 Task: Add object animation.
Action: Mouse moved to (583, 261)
Screenshot: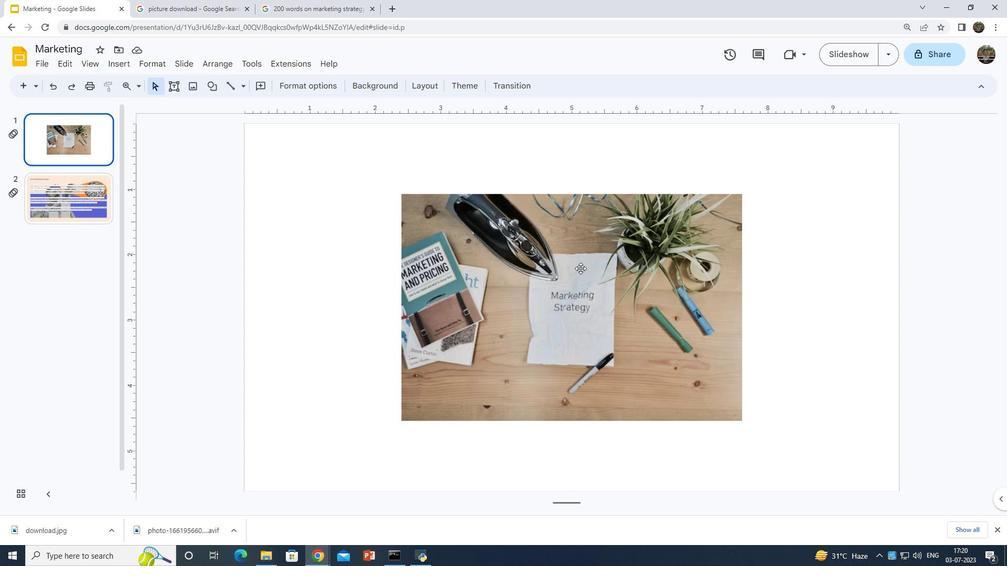 
Action: Mouse pressed left at (583, 261)
Screenshot: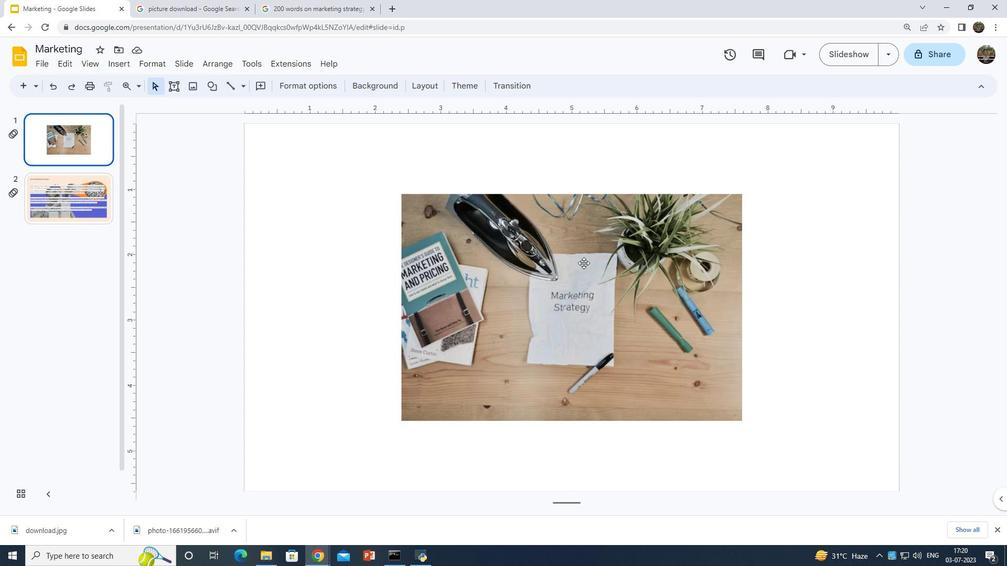 
Action: Mouse moved to (188, 61)
Screenshot: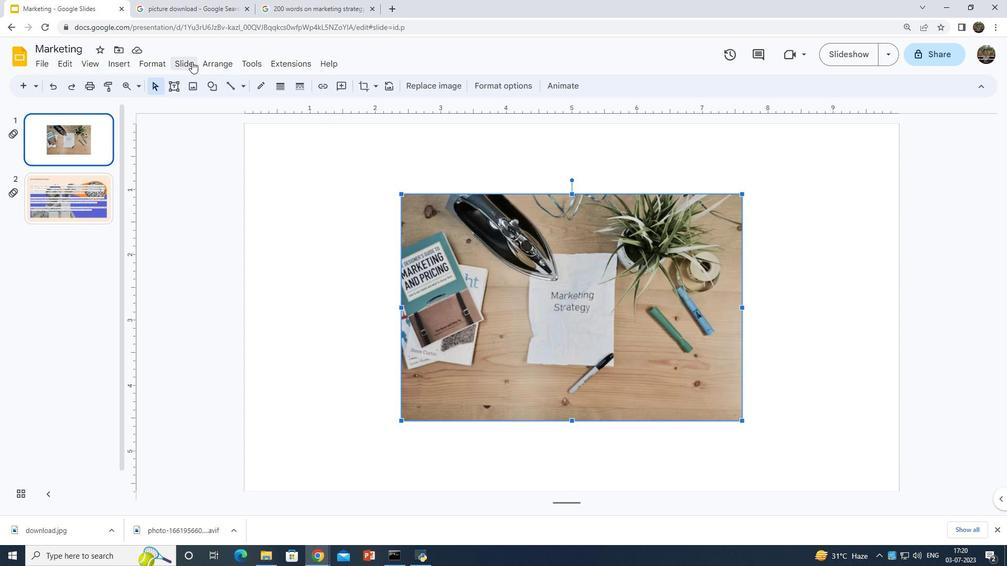 
Action: Mouse pressed left at (188, 61)
Screenshot: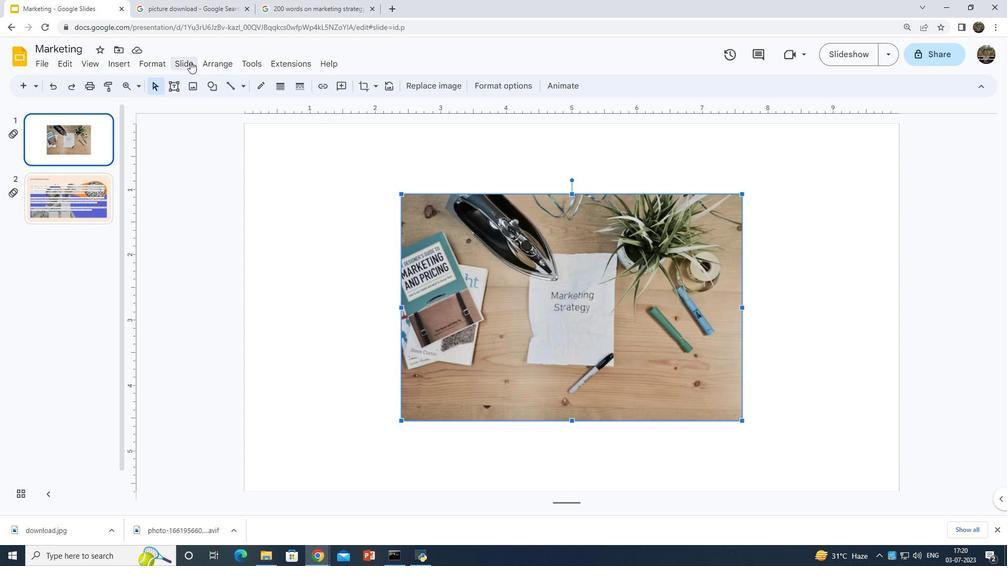 
Action: Mouse moved to (219, 219)
Screenshot: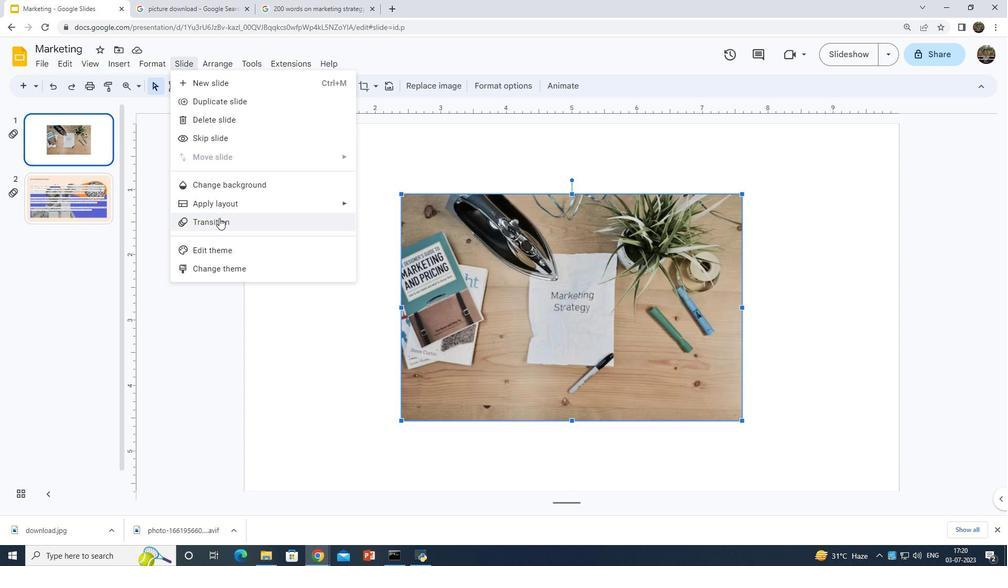 
Action: Mouse pressed left at (219, 219)
Screenshot: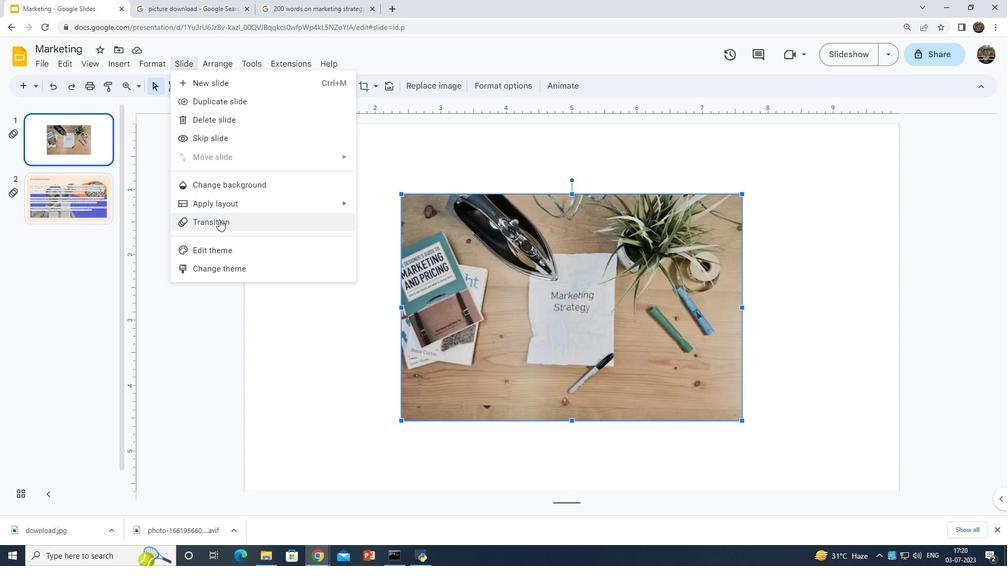 
Action: Mouse moved to (848, 333)
Screenshot: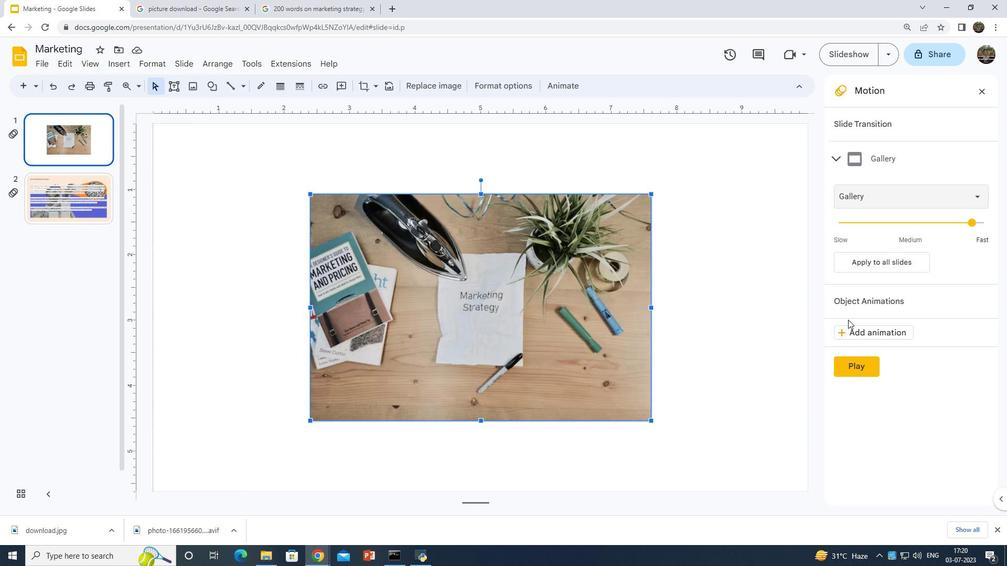 
Action: Mouse pressed left at (848, 333)
Screenshot: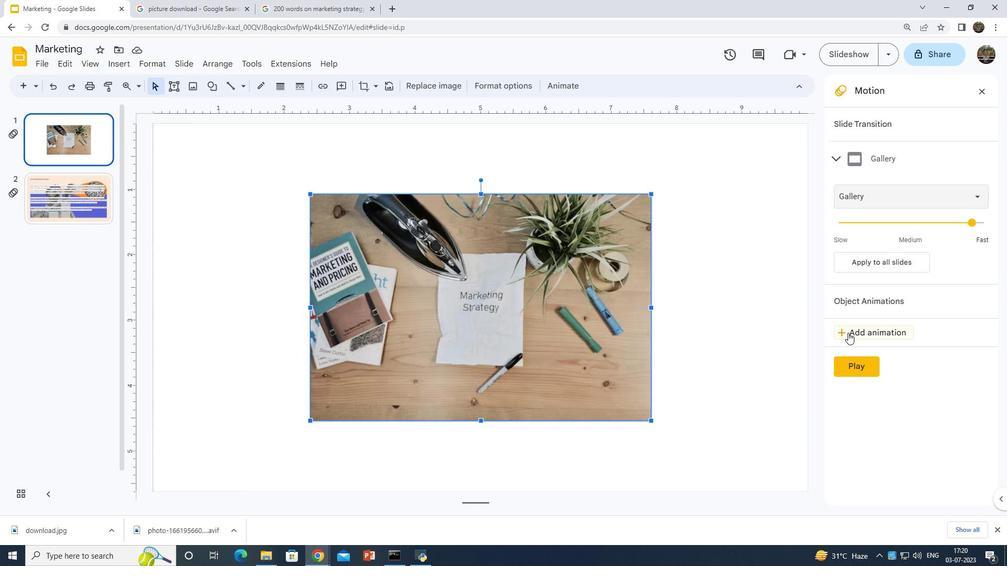 
Action: Mouse moved to (936, 352)
Screenshot: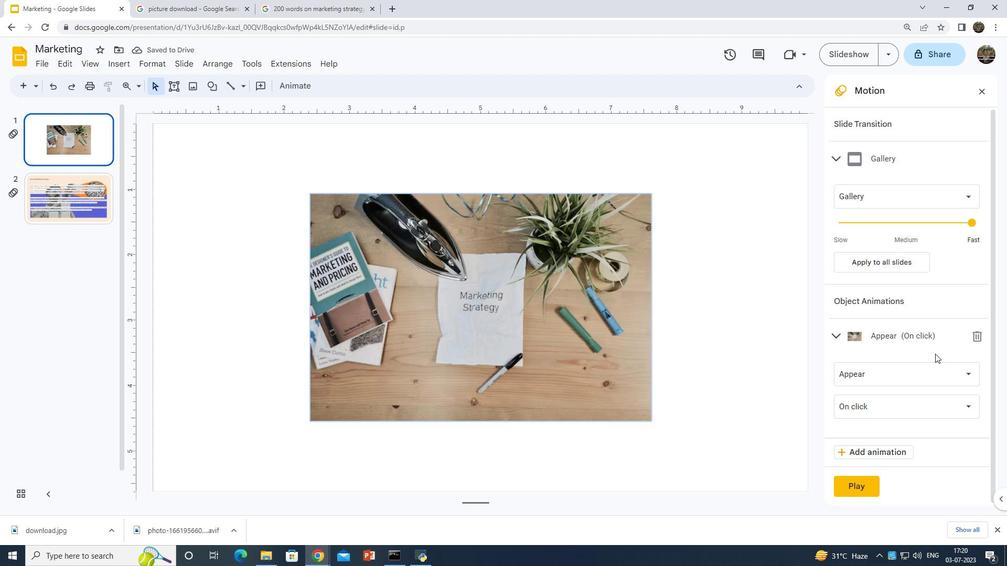 
